 Task: Add Sprouts Unflavored Collagen Peptide Powder Stick to the cart.
Action: Mouse moved to (245, 117)
Screenshot: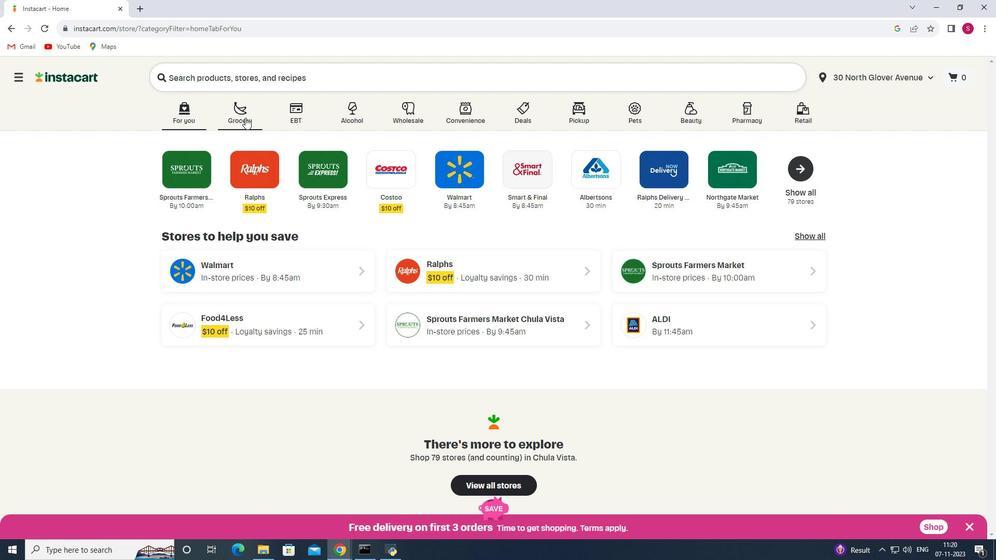 
Action: Mouse pressed left at (245, 117)
Screenshot: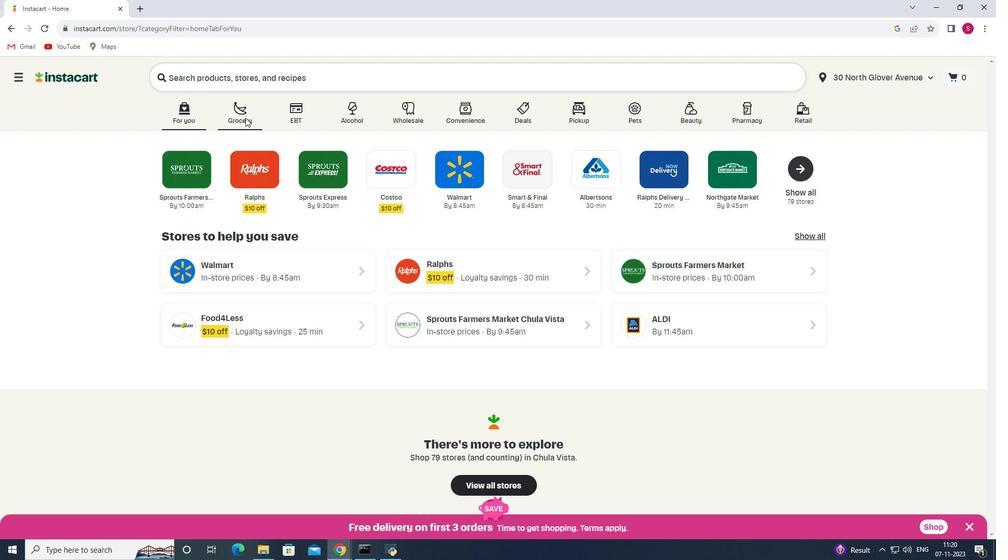 
Action: Mouse moved to (275, 281)
Screenshot: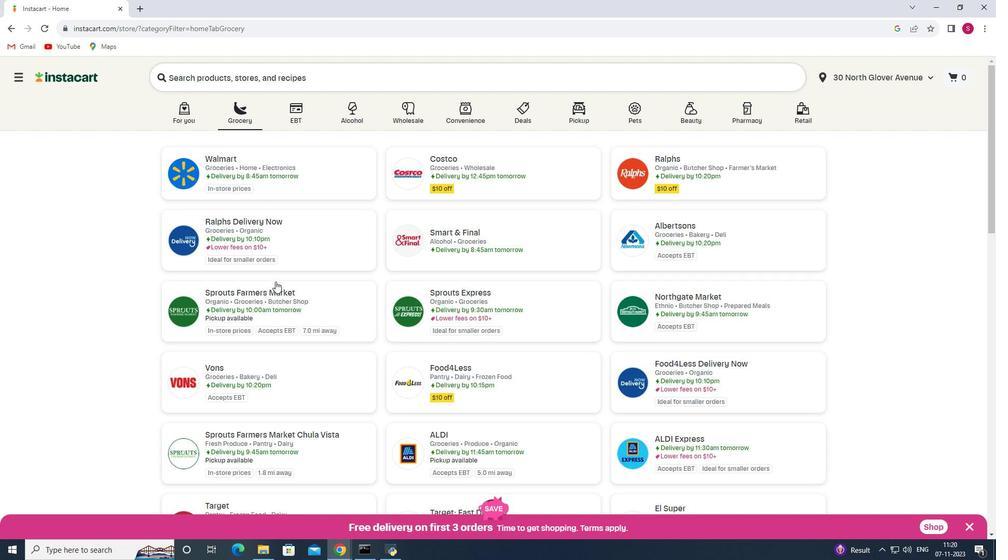 
Action: Mouse pressed left at (275, 281)
Screenshot: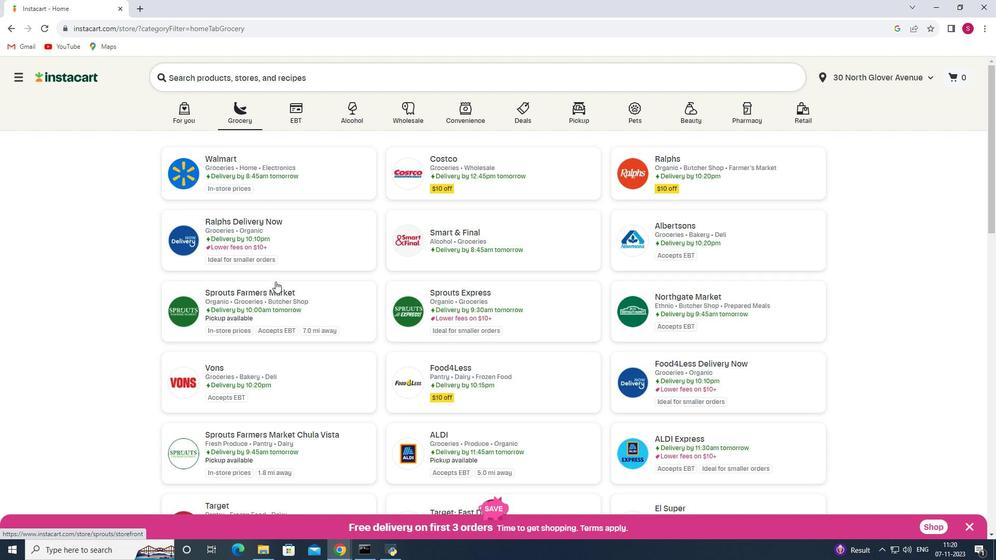 
Action: Mouse moved to (51, 303)
Screenshot: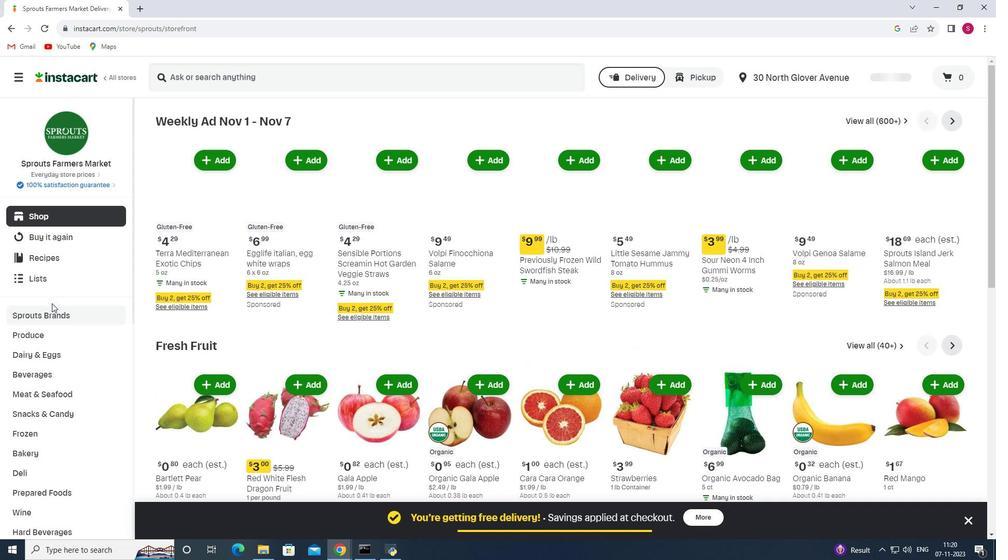 
Action: Mouse scrolled (51, 303) with delta (0, 0)
Screenshot: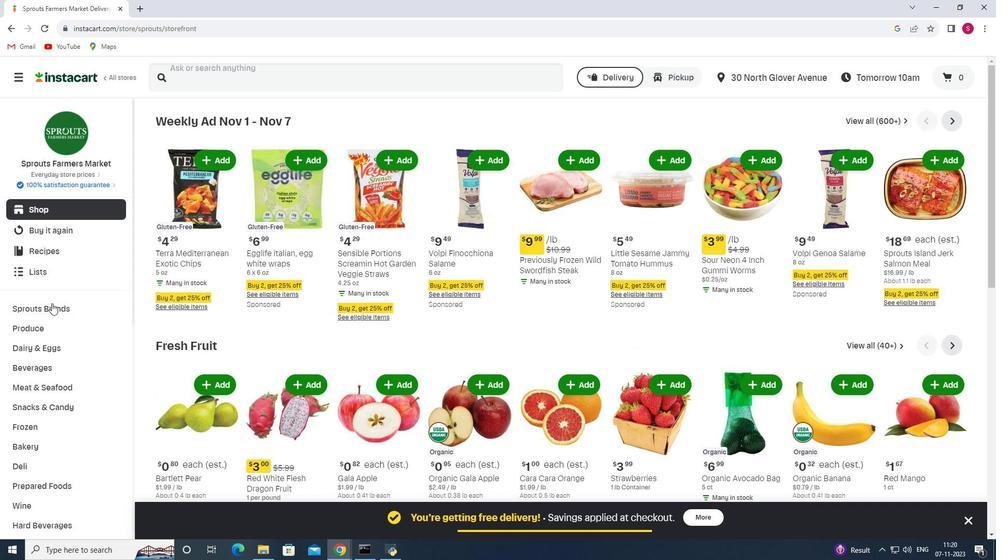 
Action: Mouse scrolled (51, 303) with delta (0, 0)
Screenshot: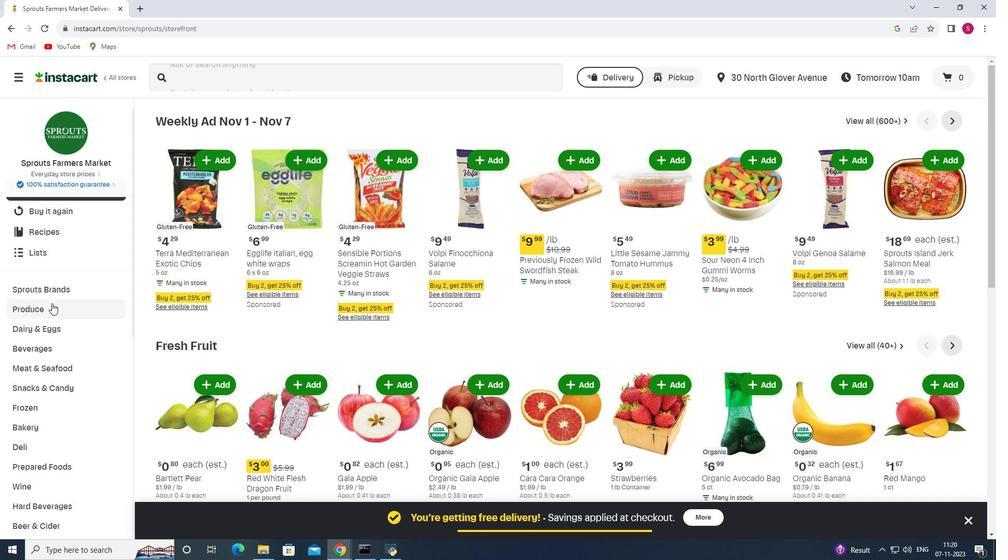 
Action: Mouse scrolled (51, 303) with delta (0, 0)
Screenshot: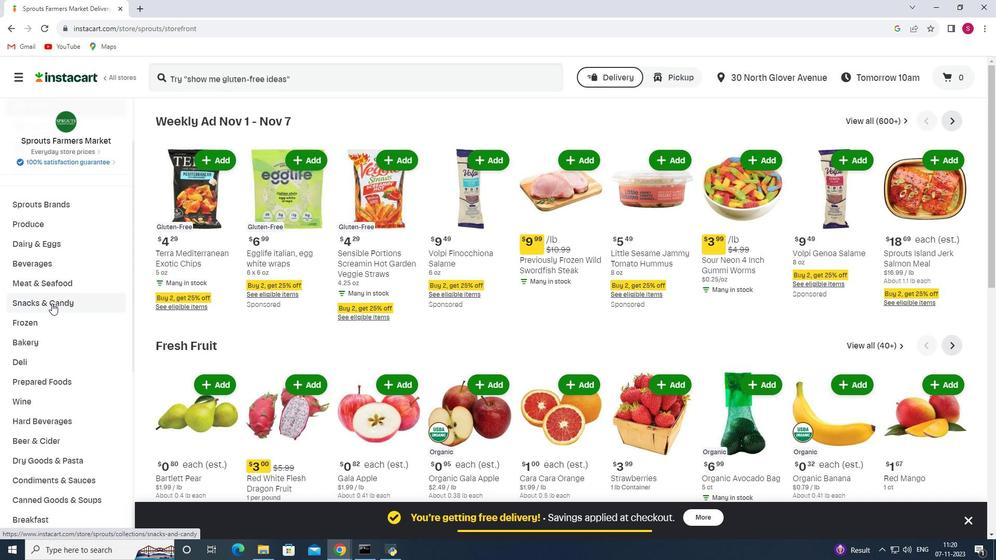 
Action: Mouse moved to (51, 306)
Screenshot: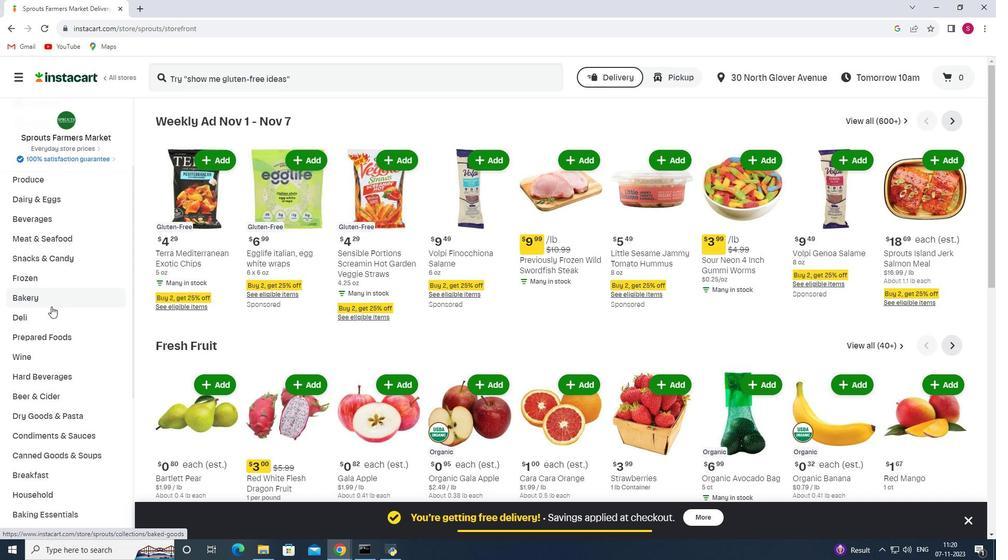 
Action: Mouse scrolled (51, 306) with delta (0, 0)
Screenshot: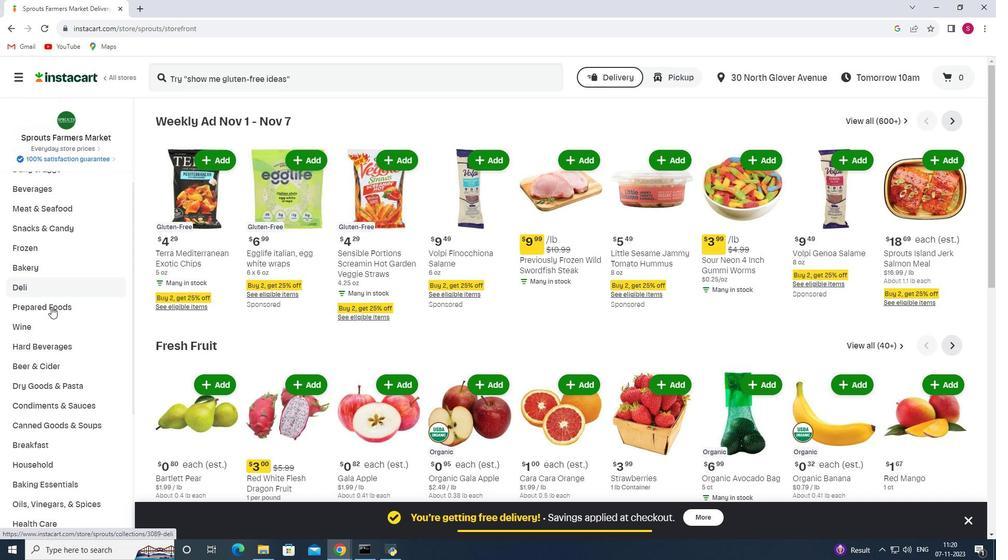 
Action: Mouse moved to (51, 307)
Screenshot: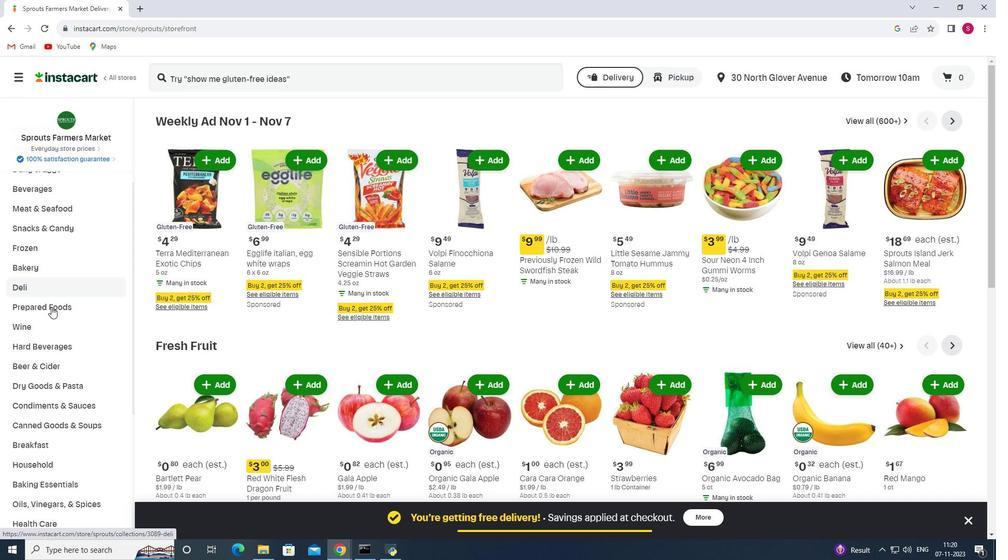 
Action: Mouse scrolled (51, 306) with delta (0, 0)
Screenshot: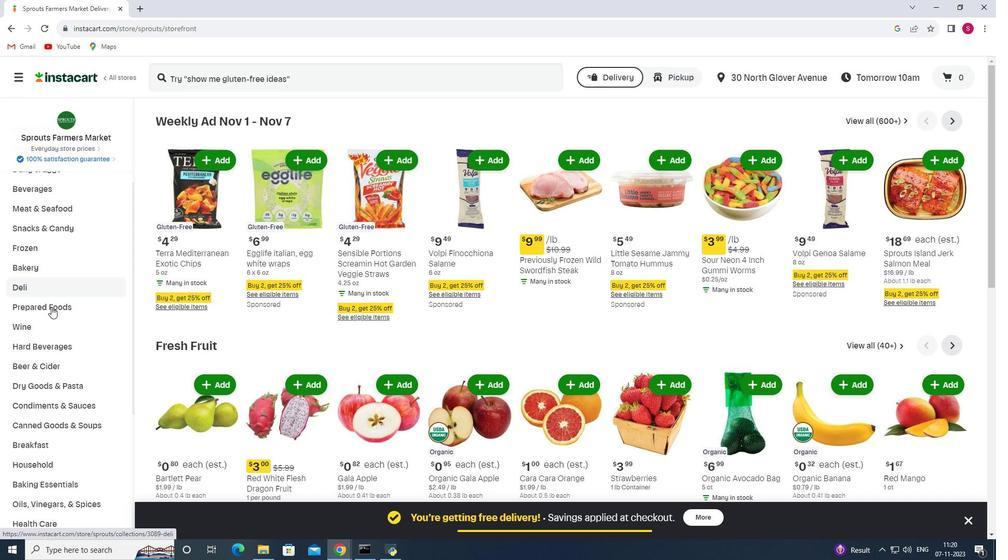 
Action: Mouse moved to (49, 329)
Screenshot: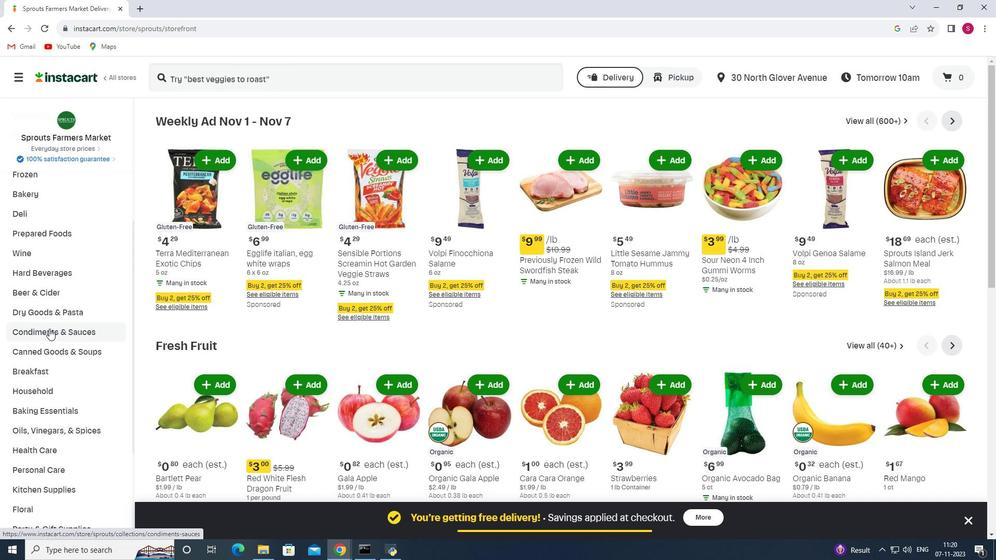 
Action: Mouse scrolled (49, 328) with delta (0, 0)
Screenshot: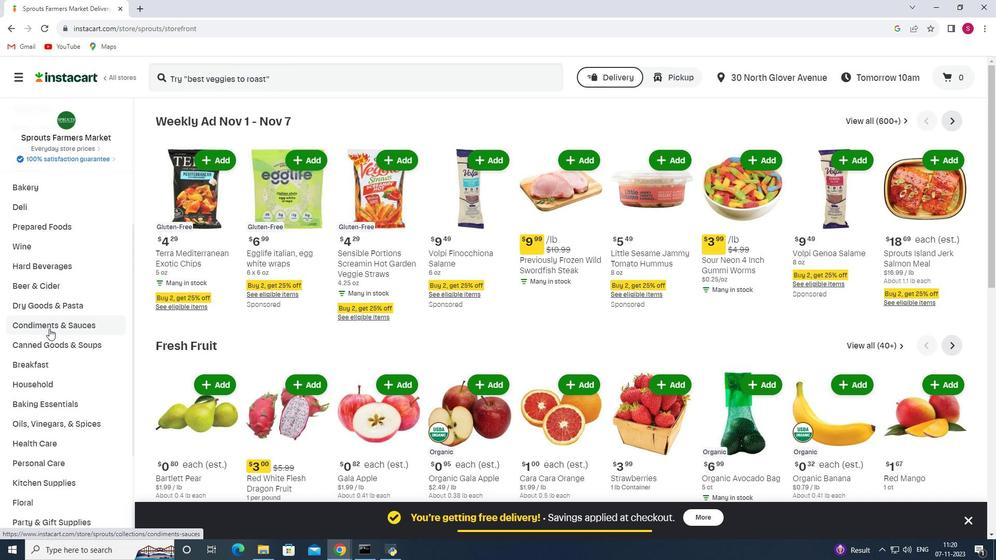 
Action: Mouse scrolled (49, 328) with delta (0, 0)
Screenshot: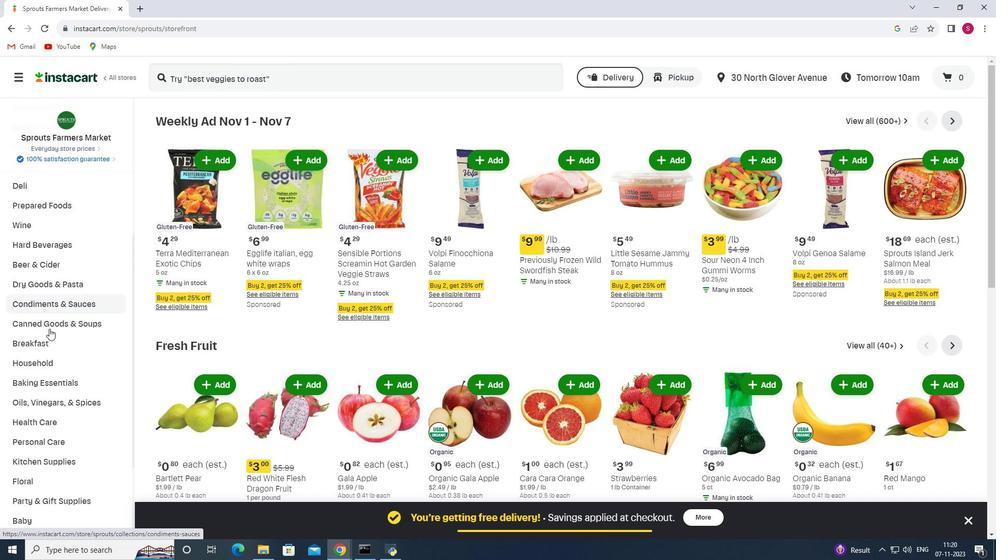 
Action: Mouse moved to (51, 348)
Screenshot: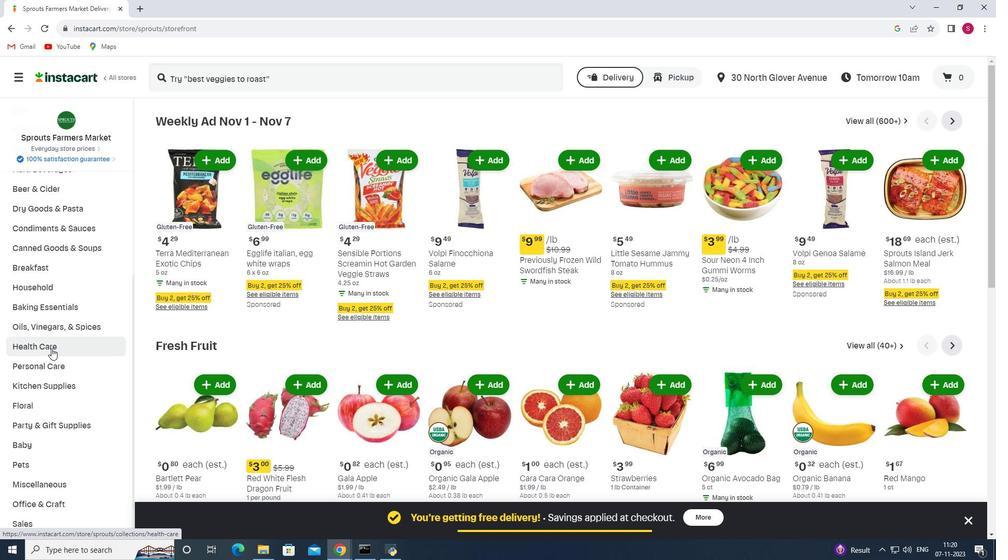 
Action: Mouse pressed left at (51, 348)
Screenshot: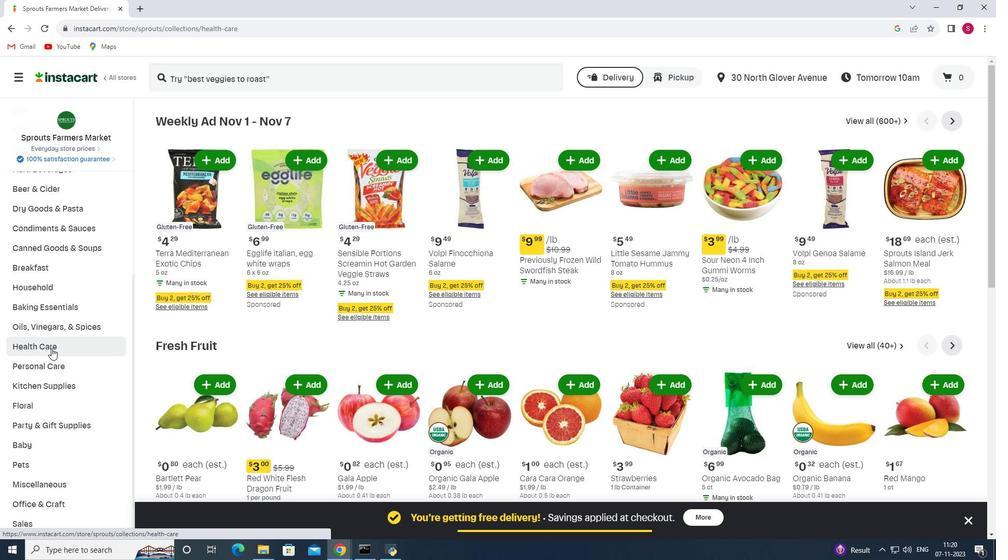 
Action: Mouse moved to (357, 147)
Screenshot: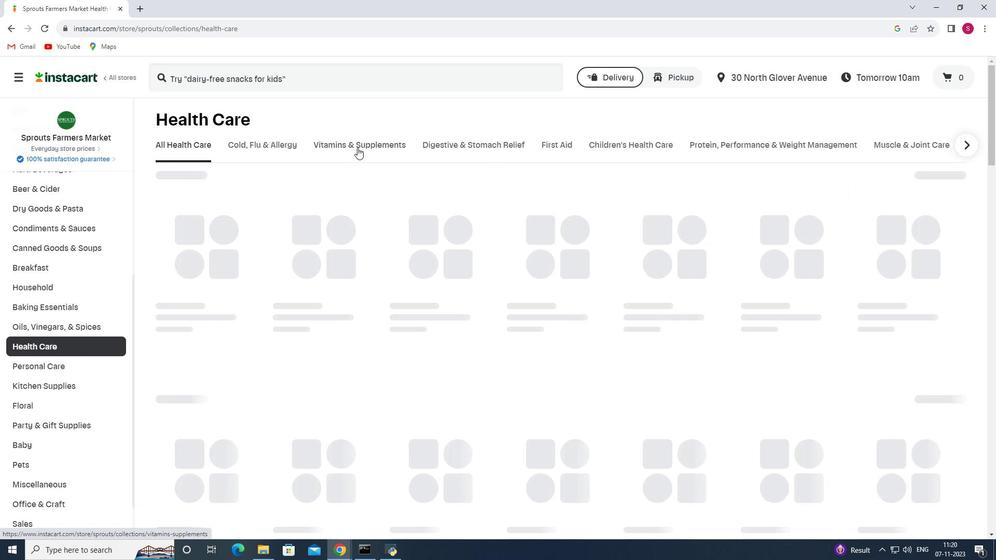 
Action: Mouse pressed left at (357, 147)
Screenshot: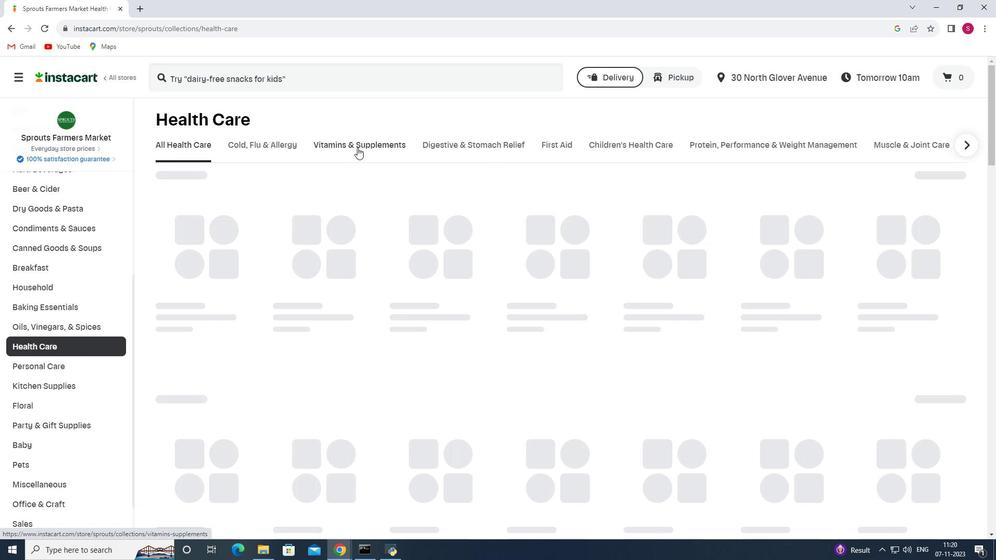 
Action: Mouse moved to (422, 194)
Screenshot: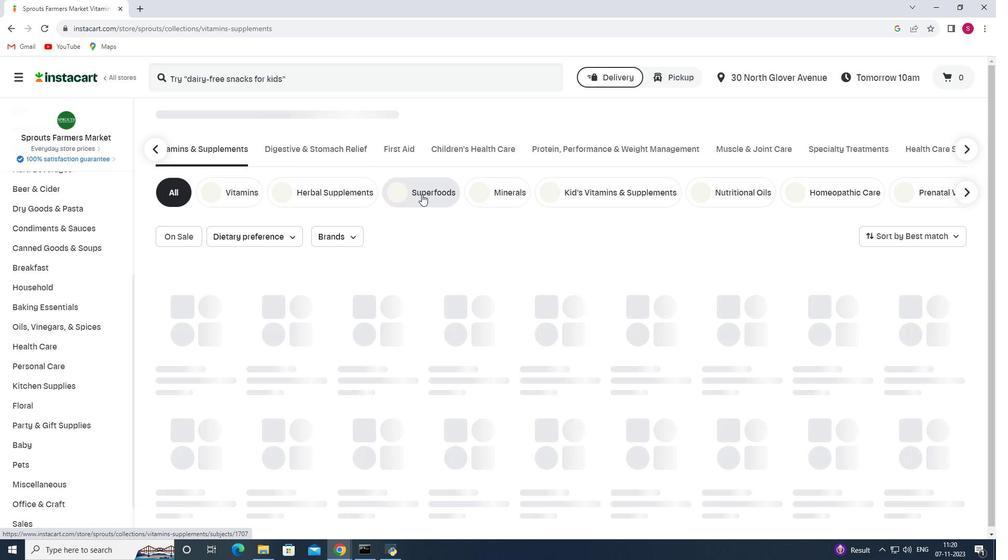 
Action: Mouse pressed left at (422, 194)
Screenshot: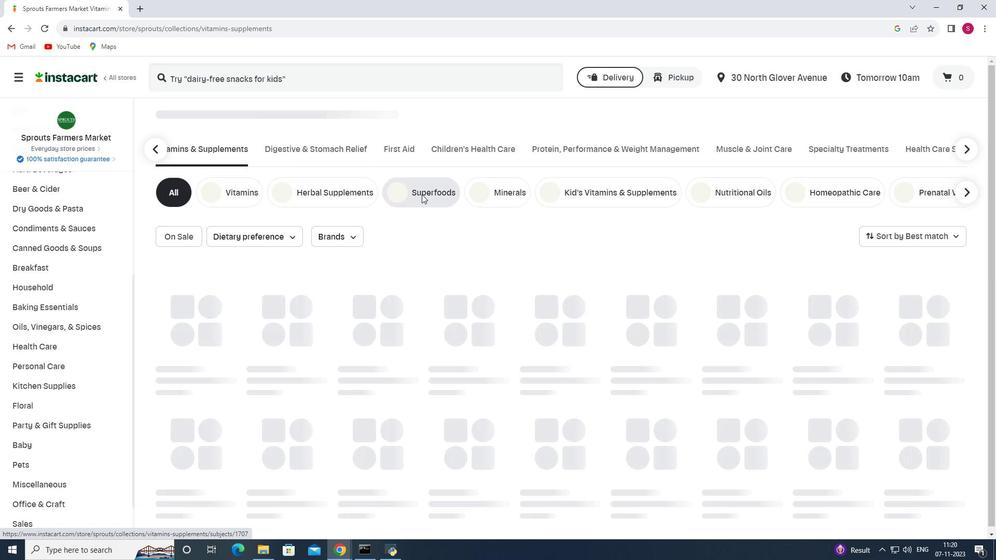 
Action: Mouse moved to (301, 76)
Screenshot: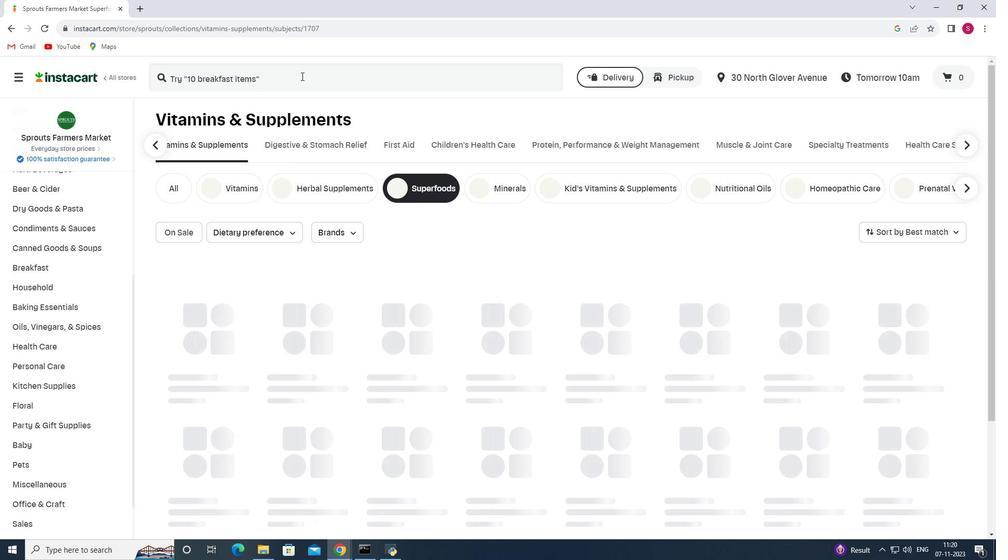 
Action: Mouse pressed left at (301, 76)
Screenshot: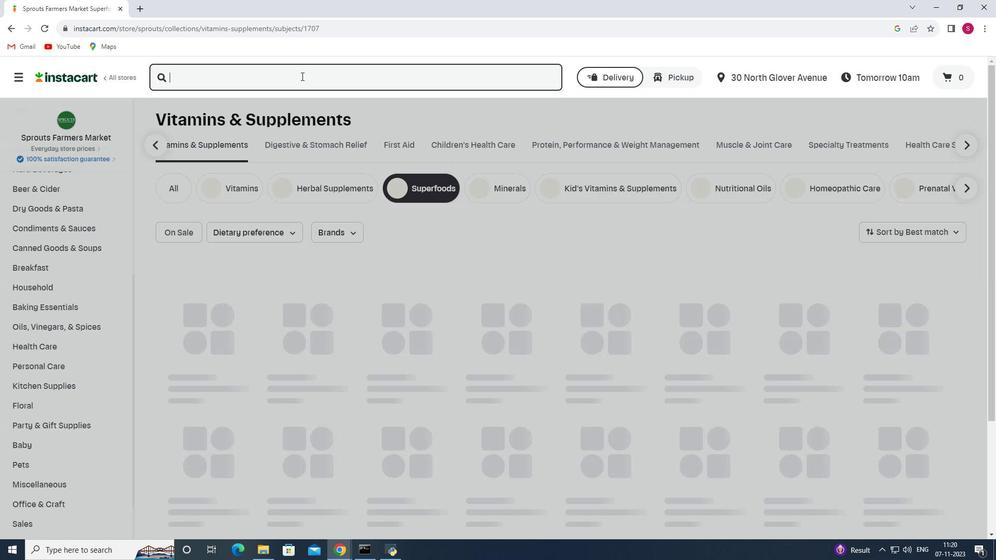 
Action: Key pressed <Key.shift>Sprouts<Key.space><Key.shift>Unflavored<Key.space><Key.shift>Collagen<Key.space><Key.shift>Peptide<Key.space><Key.shift>powder<Key.space><Key.shift>Stick<Key.space><Key.enter>
Screenshot: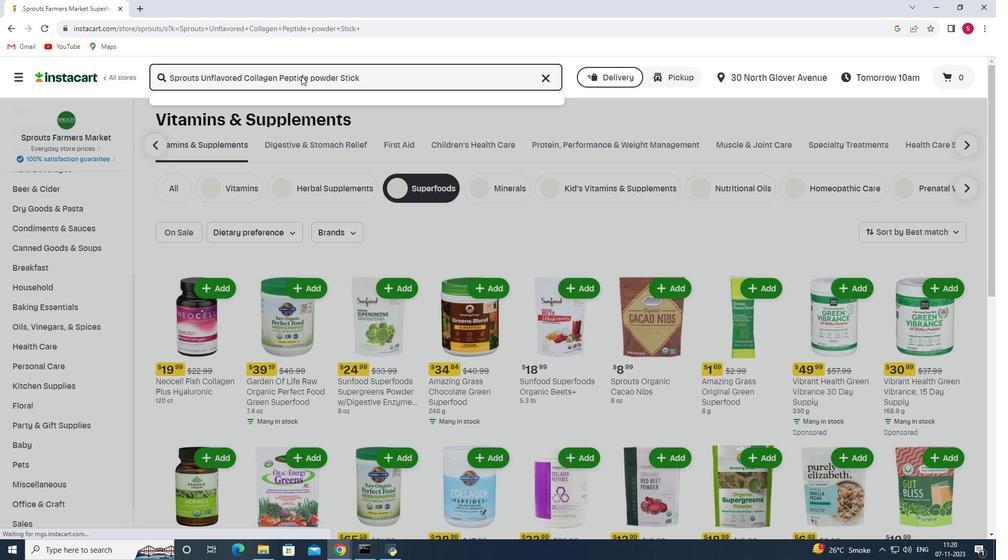 
Action: Mouse moved to (430, 179)
Screenshot: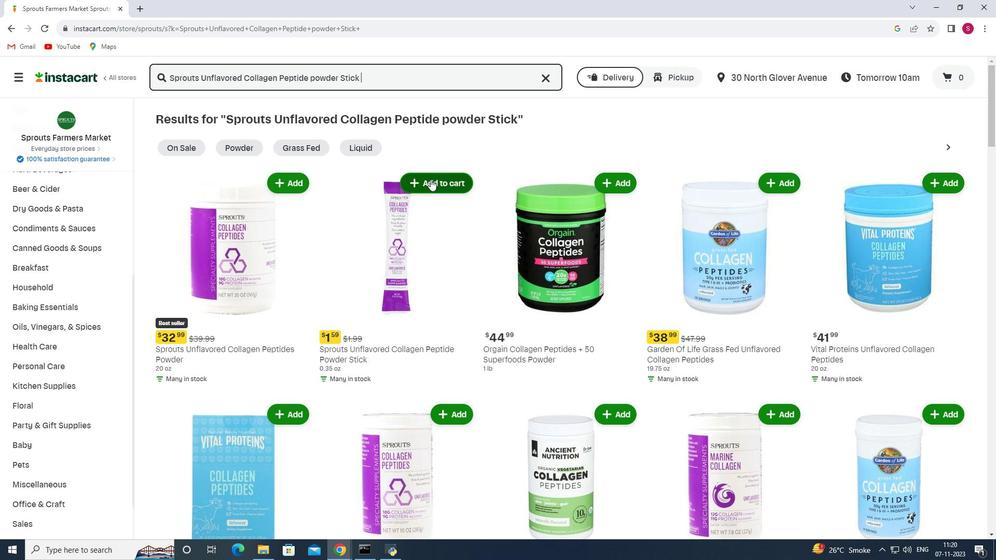 
Action: Mouse pressed left at (430, 179)
Screenshot: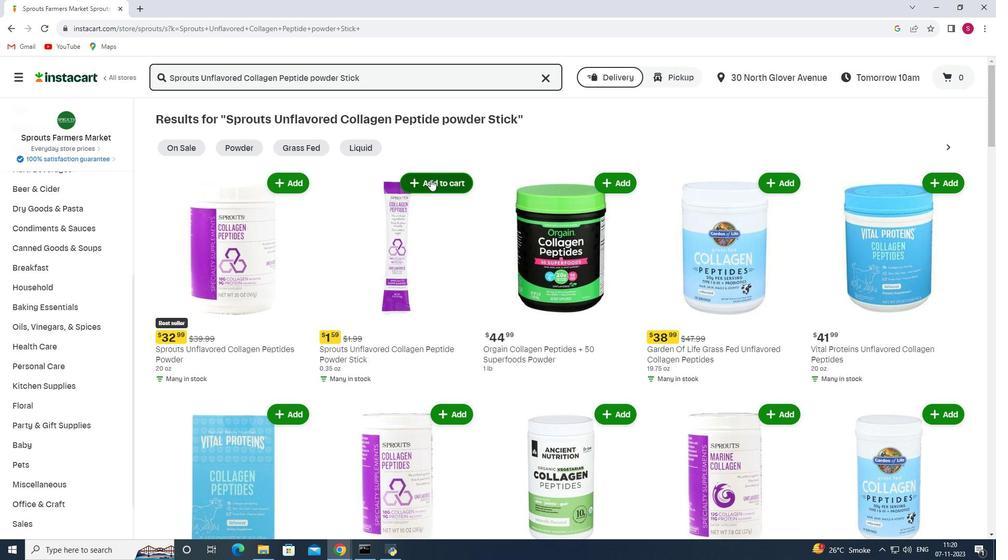 
